Task: Log work in the project WorkWave for the issue 'Create a new online platform for online interior design courses with advanced 3D modeling and rendering features' spent time as '6w 5d 1h 41m' and remaining time as '6w 6d 6h 42m' and add a flag. Now add the issue to the epic 'Cloud Cost Management'.
Action: Mouse moved to (811, 225)
Screenshot: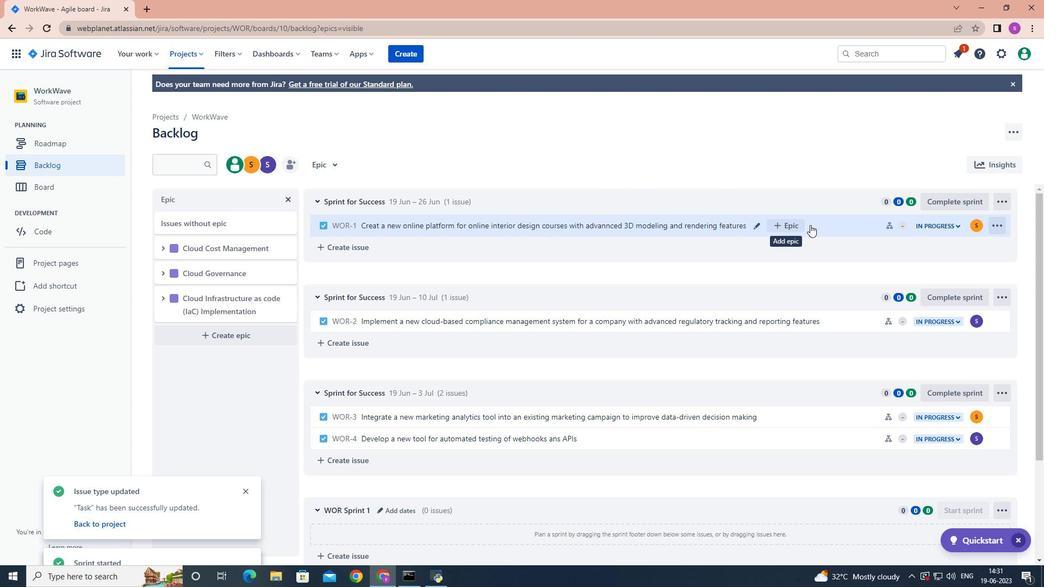 
Action: Mouse pressed left at (811, 225)
Screenshot: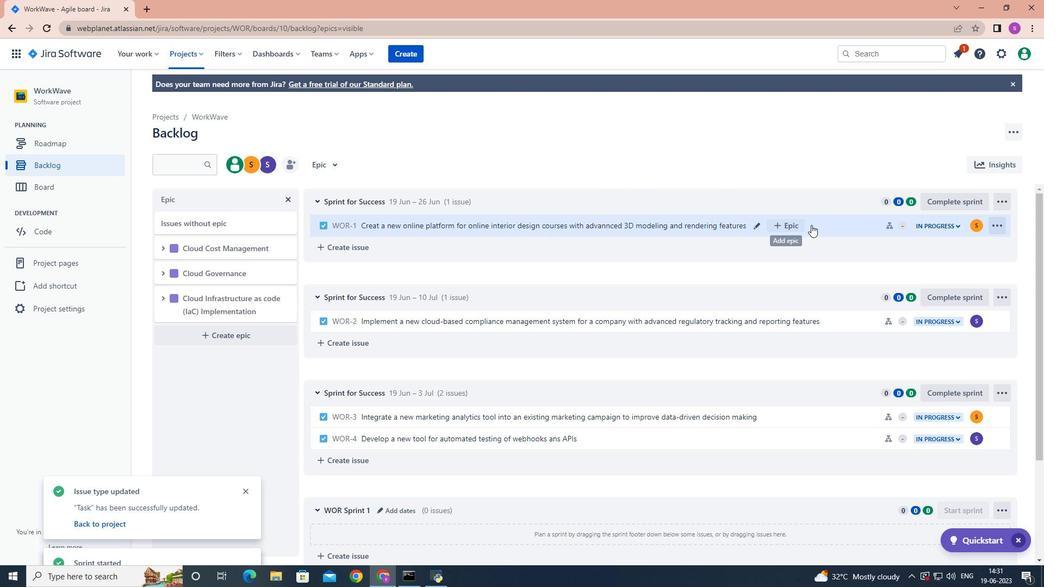 
Action: Mouse moved to (996, 190)
Screenshot: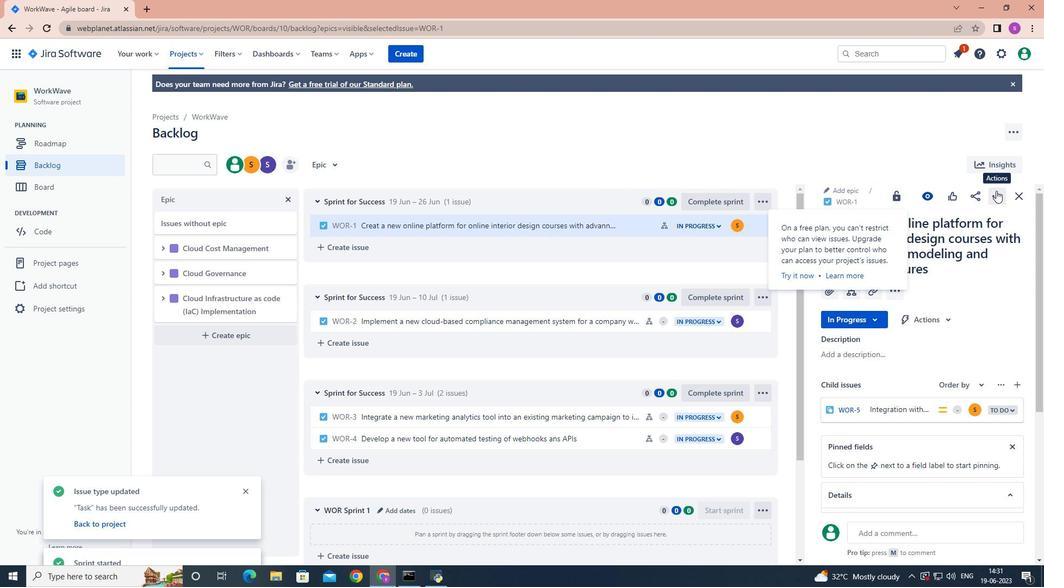 
Action: Mouse pressed left at (996, 190)
Screenshot: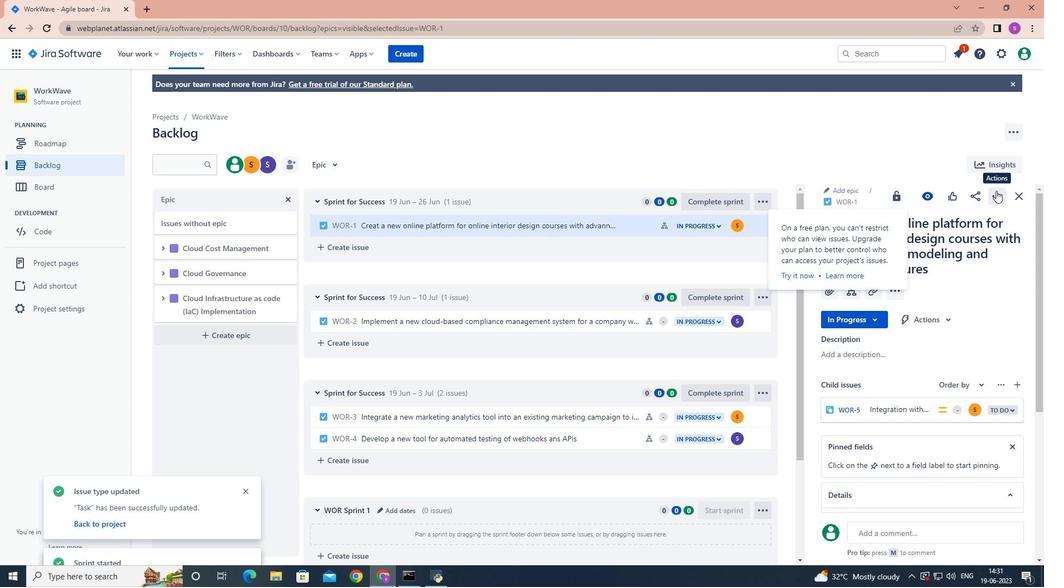 
Action: Mouse moved to (969, 228)
Screenshot: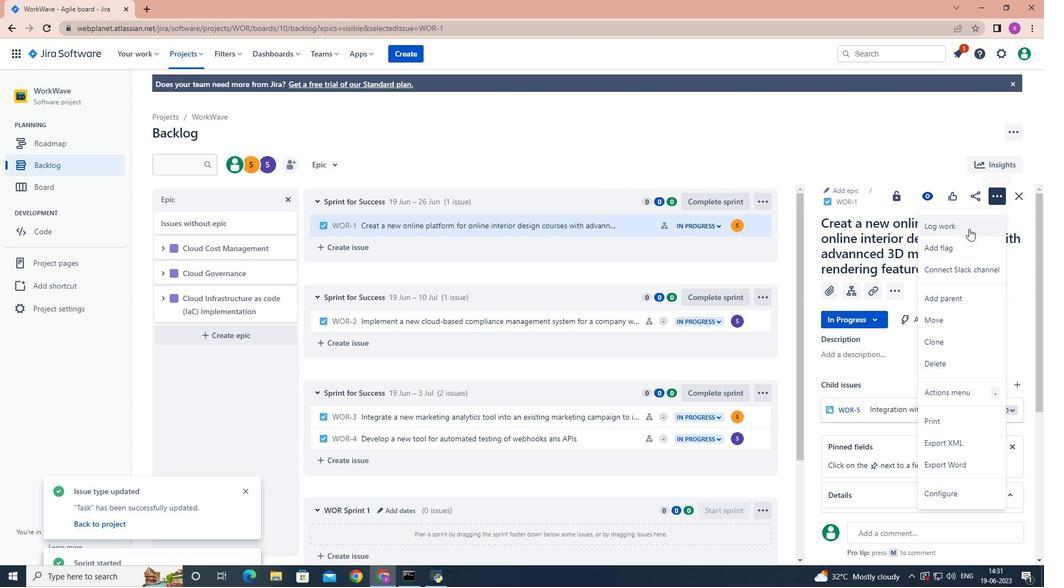 
Action: Mouse pressed left at (969, 228)
Screenshot: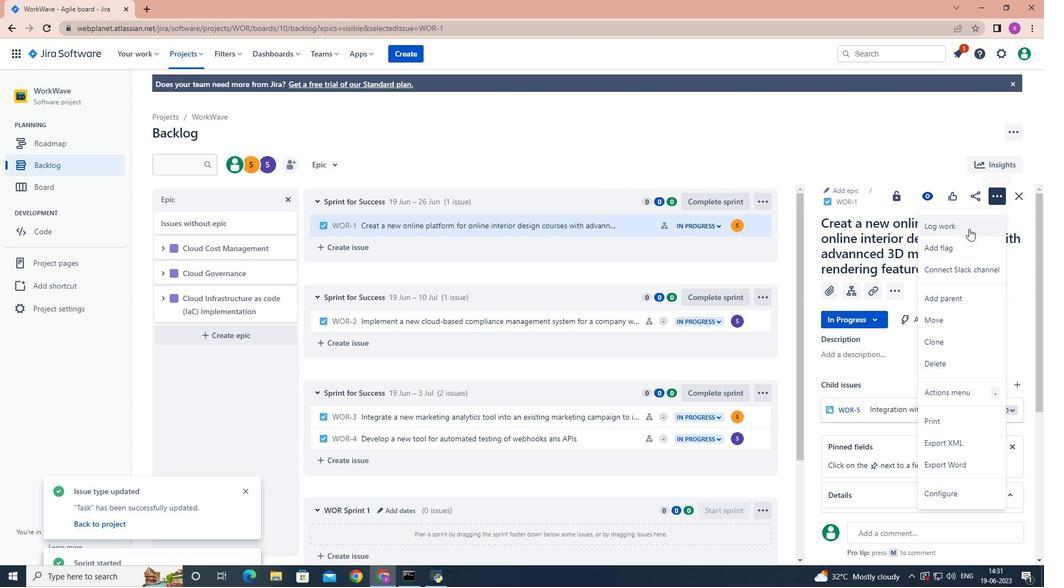 
Action: Mouse moved to (969, 228)
Screenshot: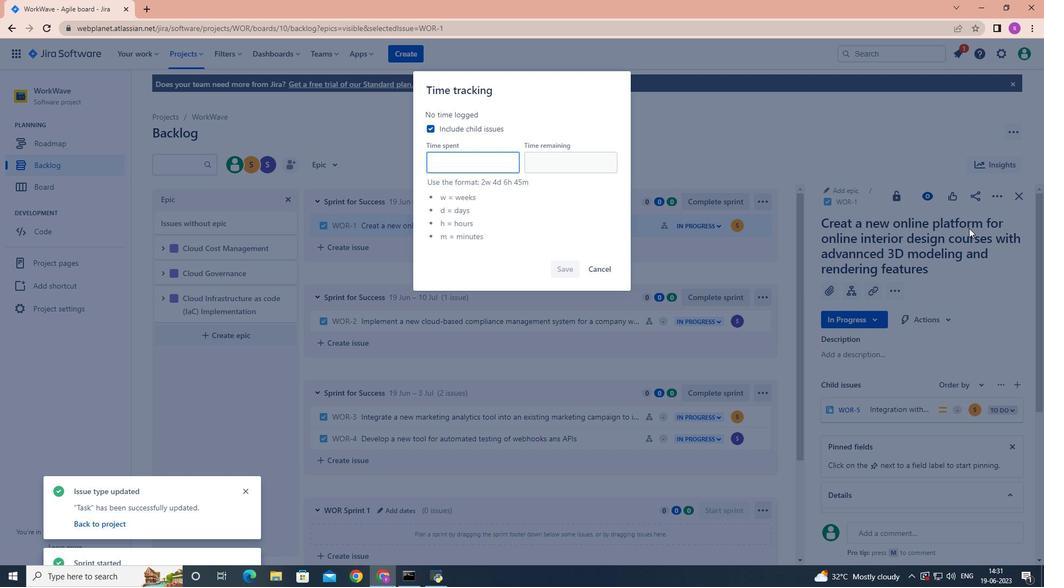
Action: Key pressed 6w<Key.space>5d<Key.space>1h<Key.space>41m
Screenshot: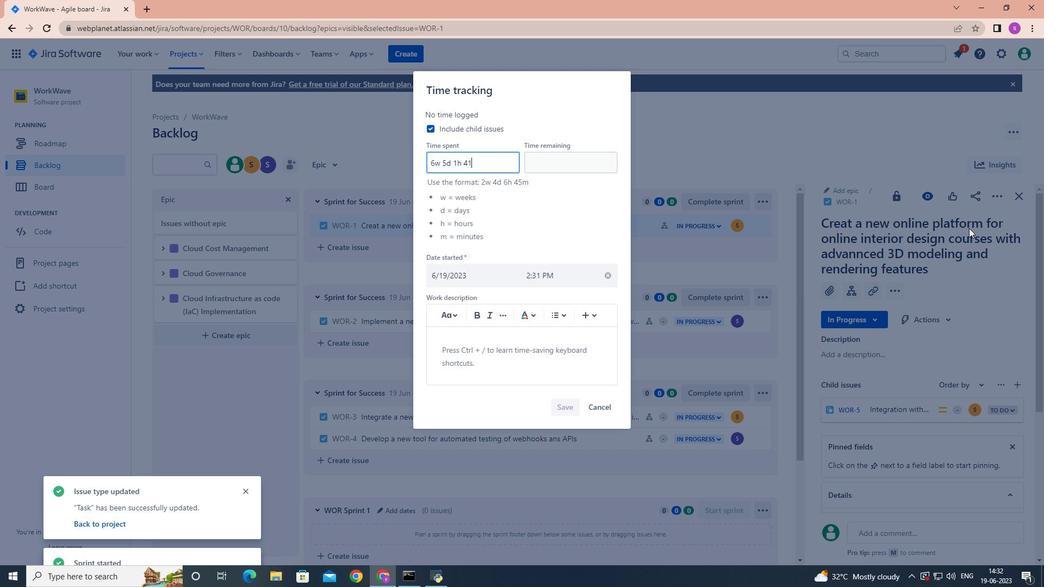
Action: Mouse moved to (545, 168)
Screenshot: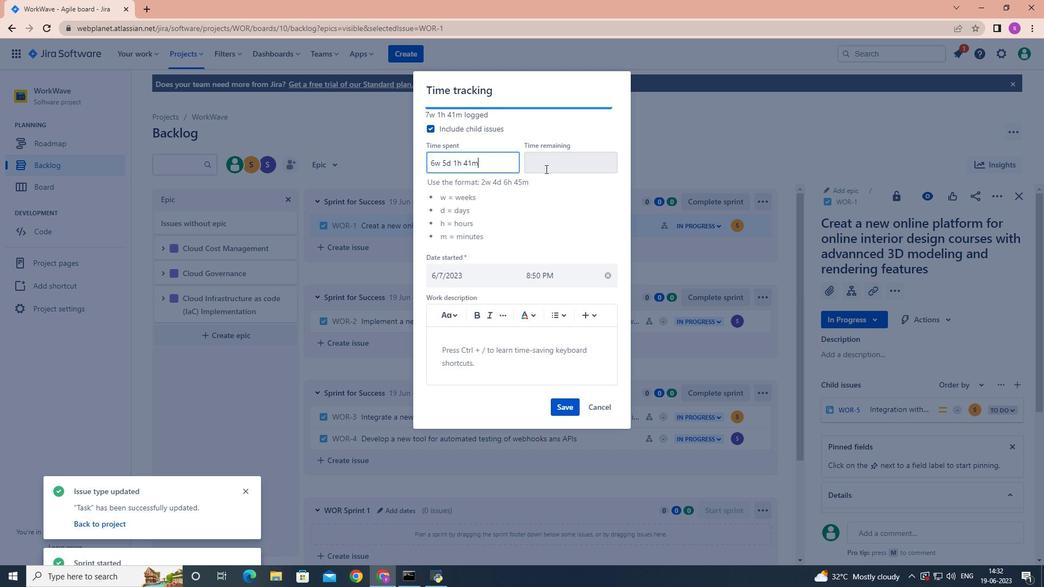 
Action: Mouse pressed left at (545, 168)
Screenshot: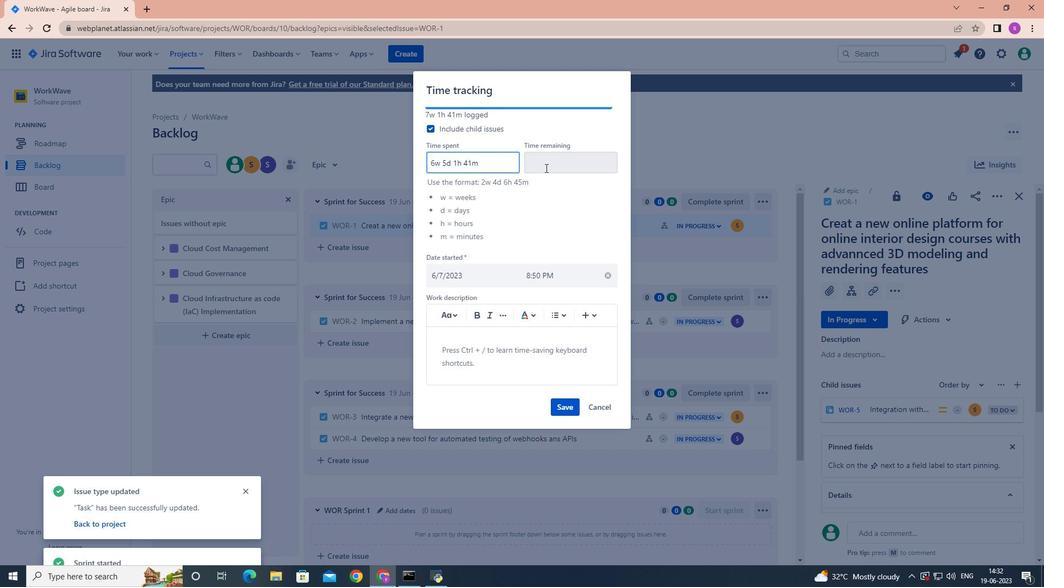 
Action: Mouse moved to (545, 168)
Screenshot: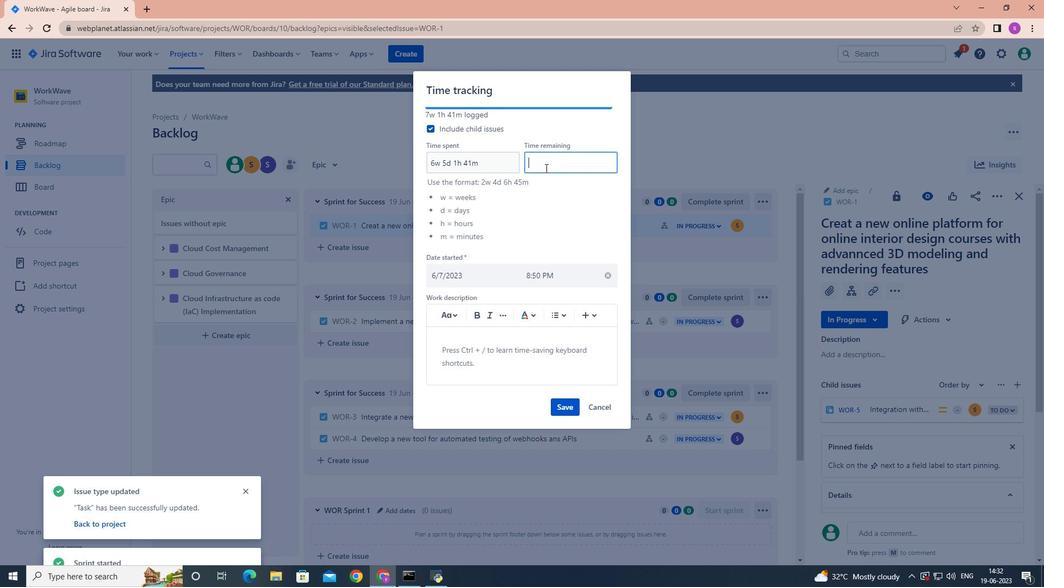 
Action: Key pressed 6w<Key.space>6d<Key.space>6h<Key.space>42m
Screenshot: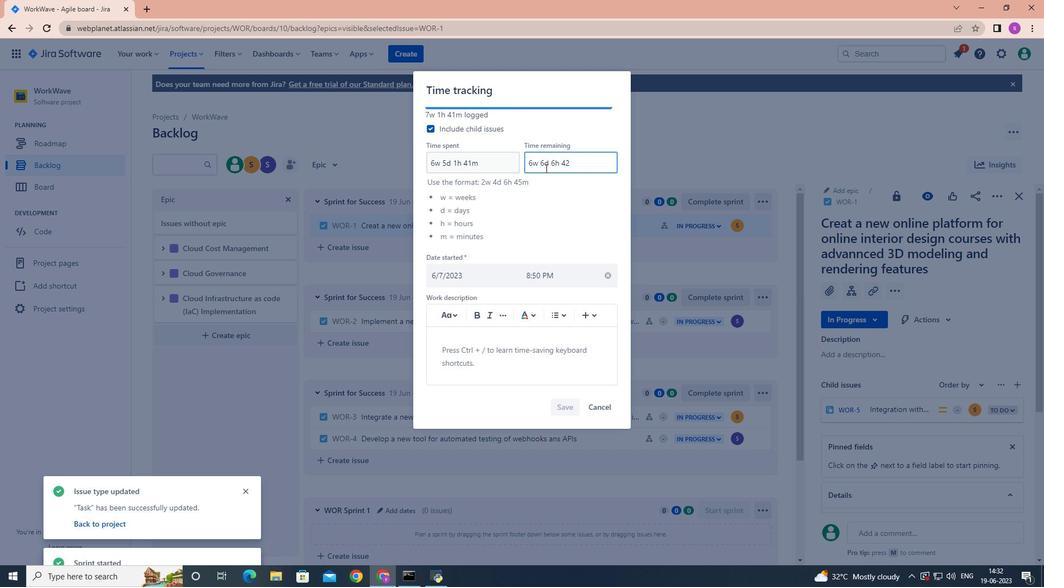 
Action: Mouse moved to (564, 407)
Screenshot: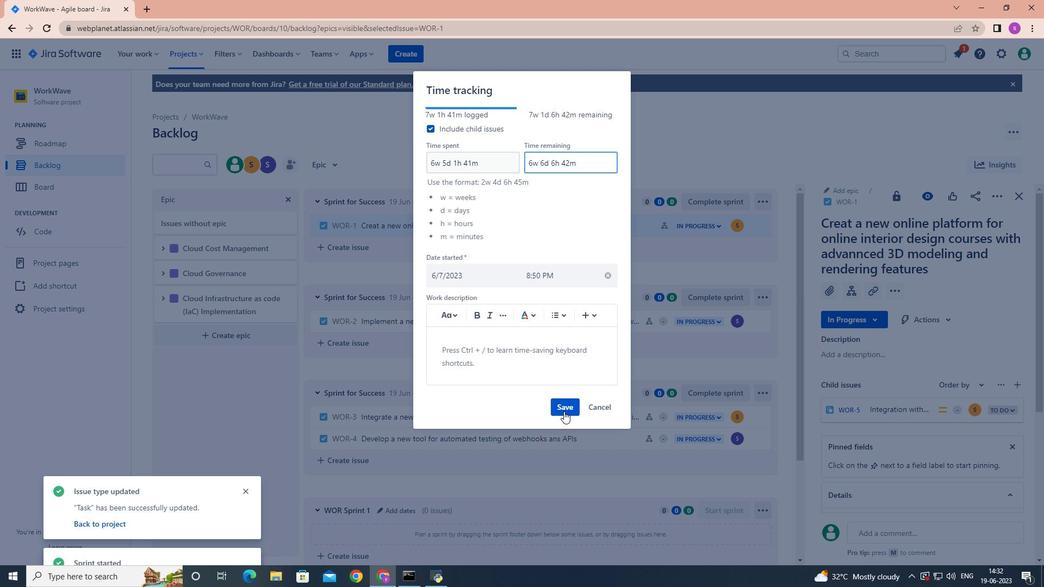 
Action: Mouse pressed left at (564, 407)
Screenshot: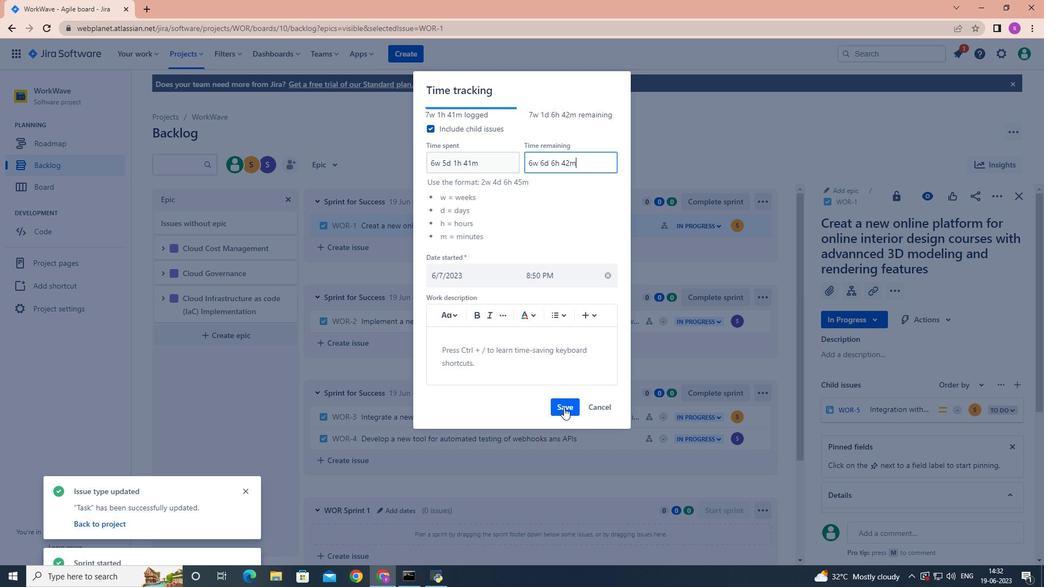 
Action: Mouse moved to (1003, 196)
Screenshot: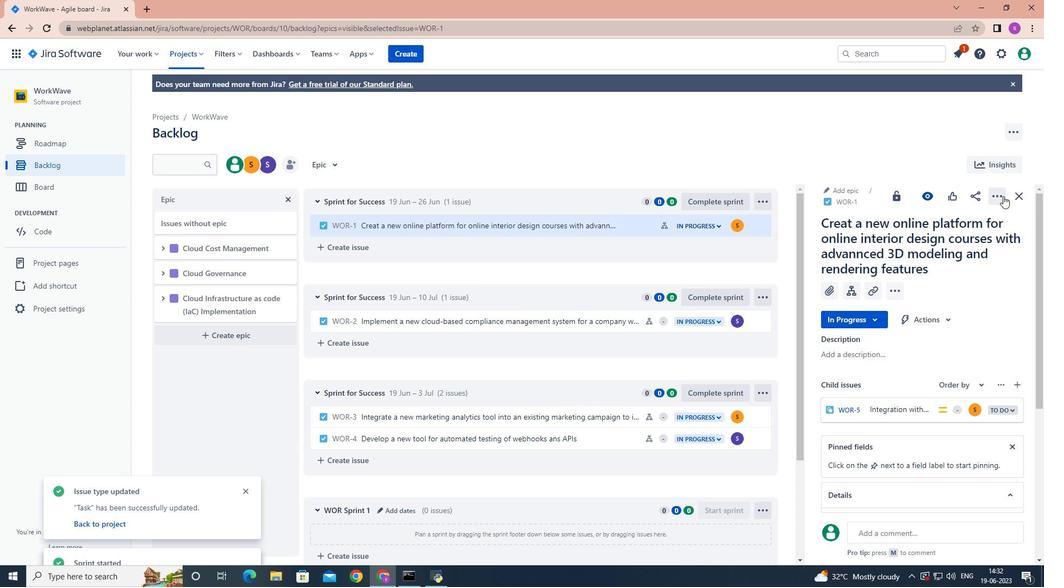 
Action: Mouse pressed left at (1003, 196)
Screenshot: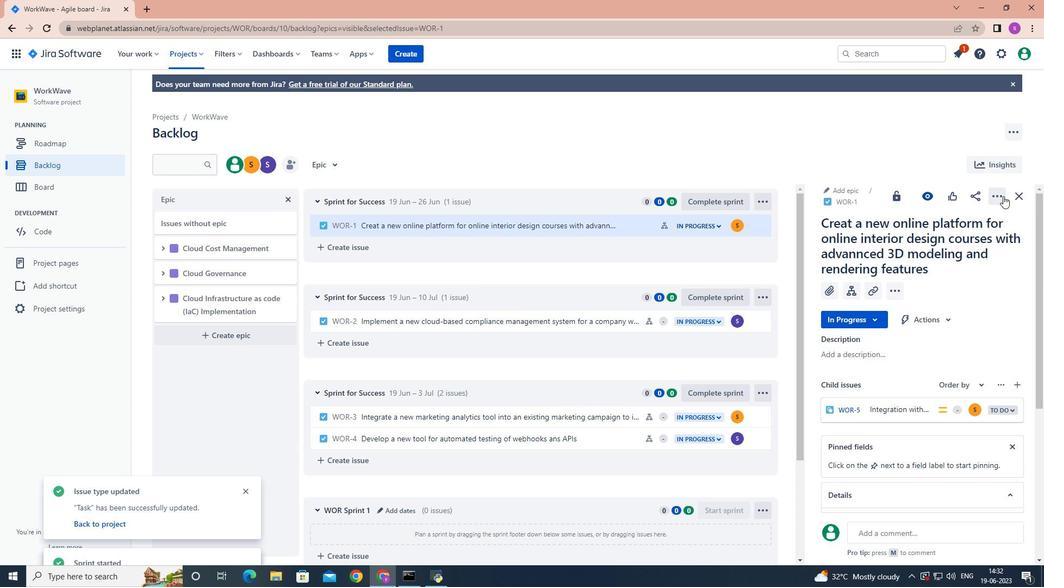 
Action: Mouse moved to (953, 249)
Screenshot: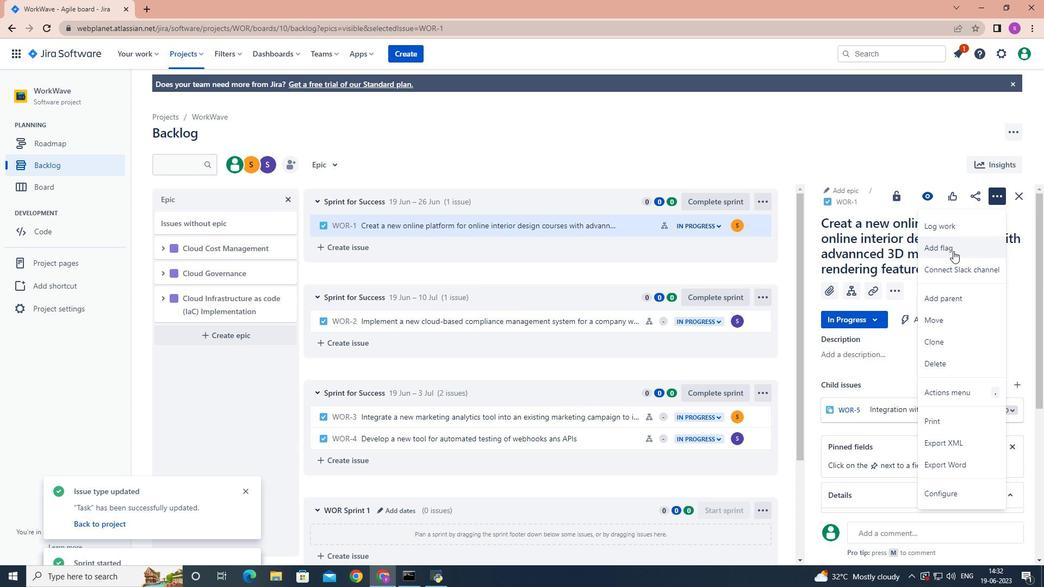 
Action: Mouse pressed left at (953, 249)
Screenshot: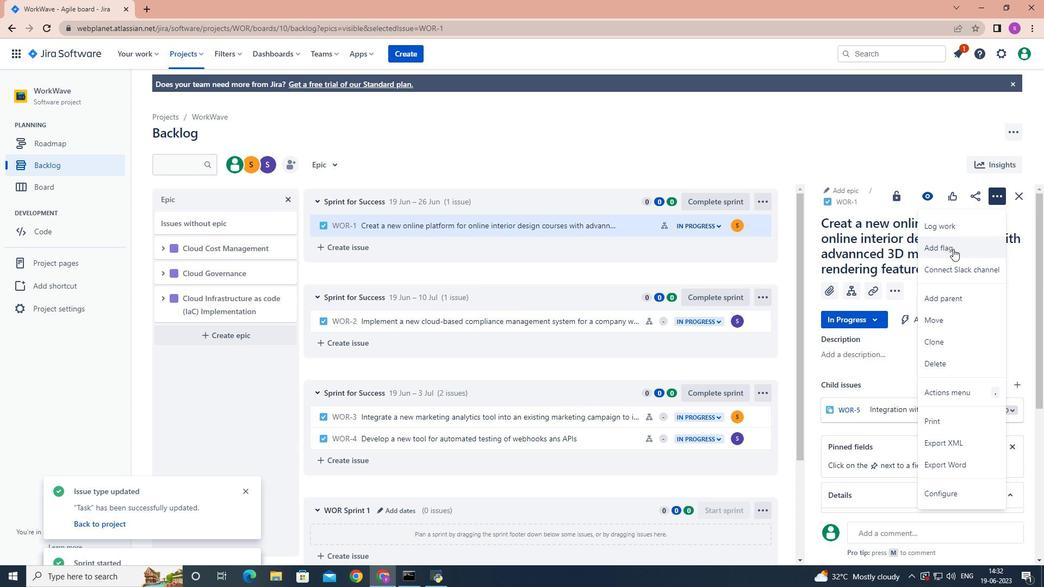 
Action: Mouse moved to (614, 226)
Screenshot: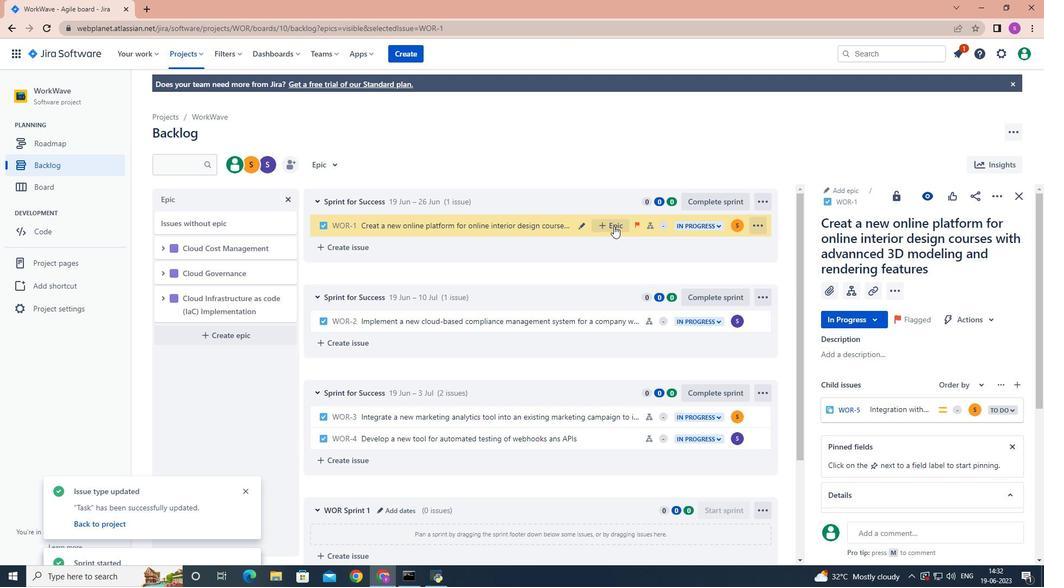 
Action: Mouse pressed left at (614, 226)
Screenshot: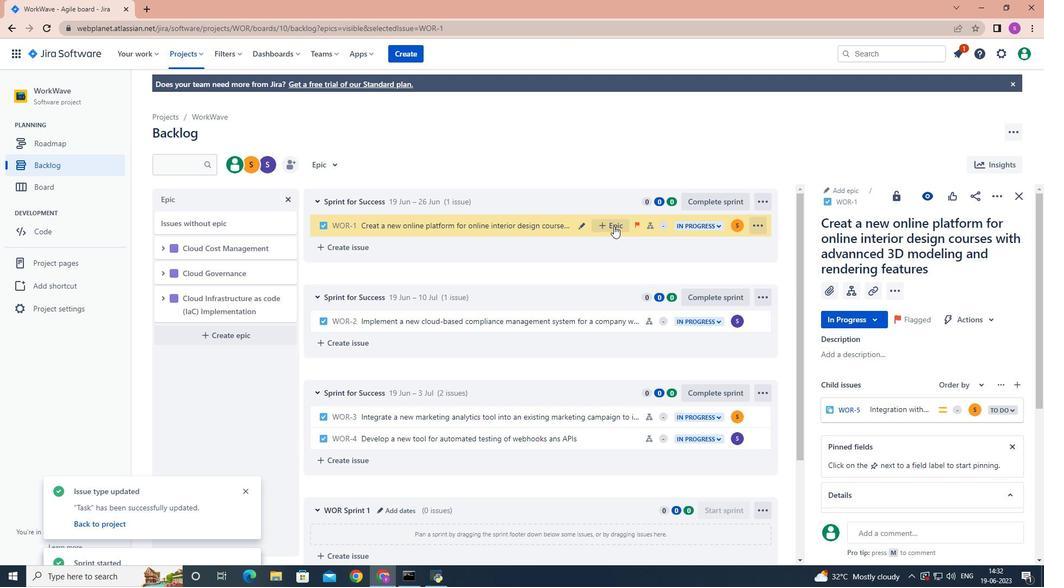 
Action: Mouse moved to (684, 304)
Screenshot: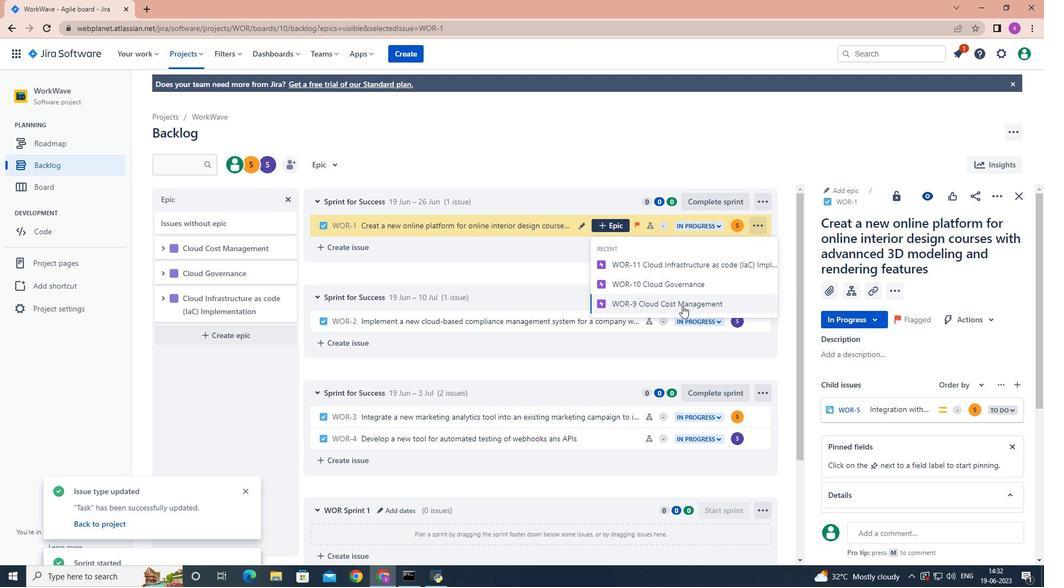 
Action: Mouse pressed left at (684, 304)
Screenshot: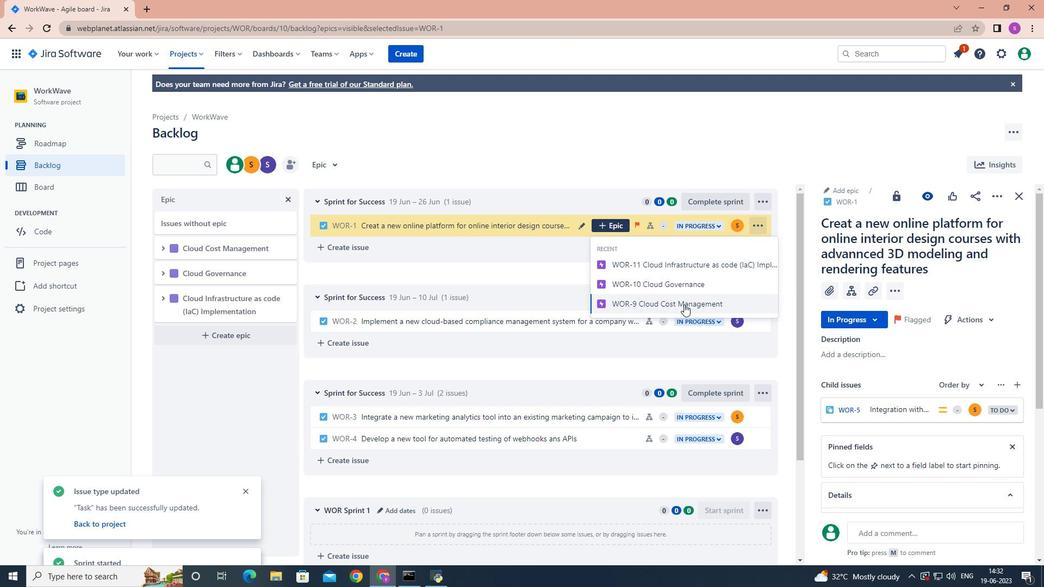 
Action: Mouse moved to (682, 302)
Screenshot: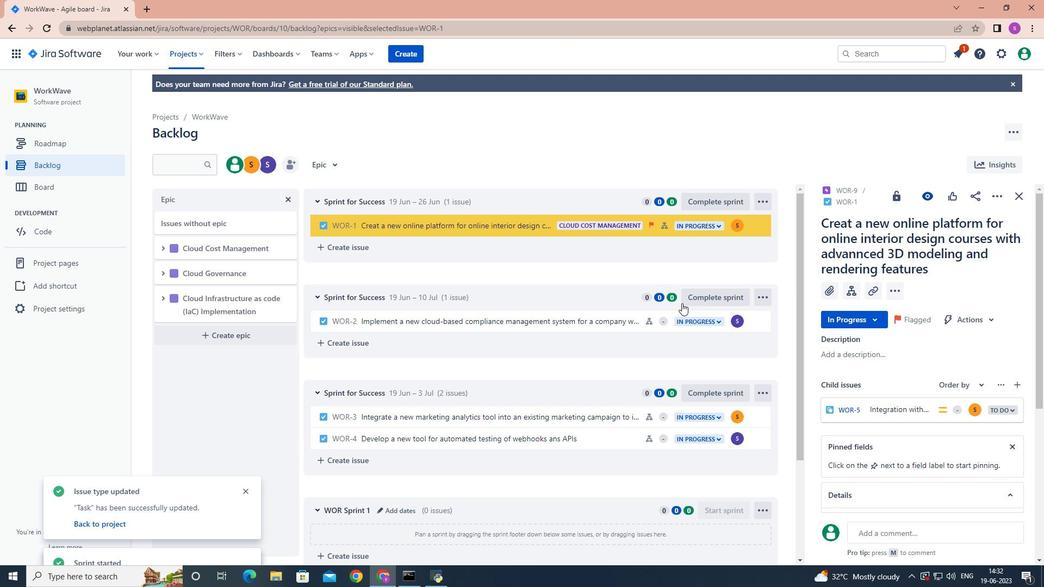 
